 Task: Go to the defination.
Action: Mouse moved to (163, 10)
Screenshot: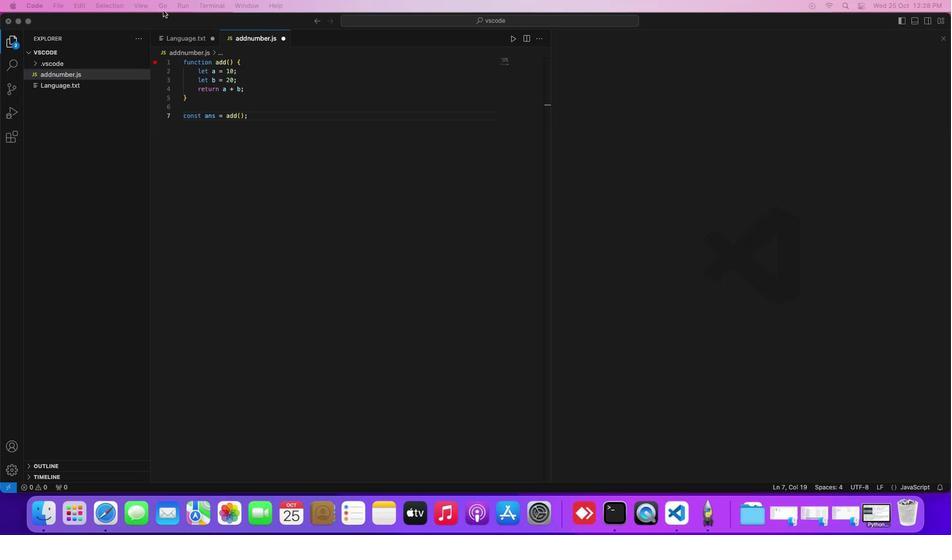 
Action: Mouse pressed left at (163, 10)
Screenshot: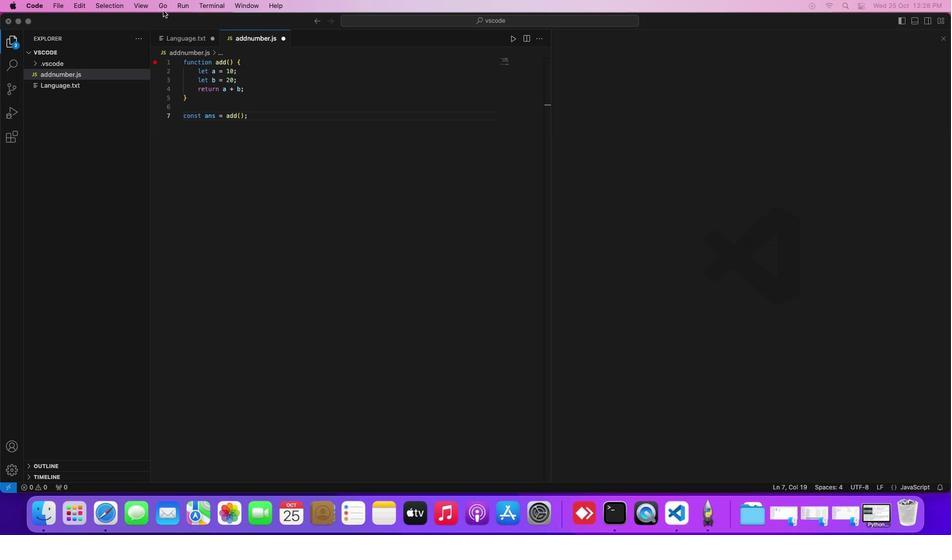 
Action: Mouse moved to (164, 5)
Screenshot: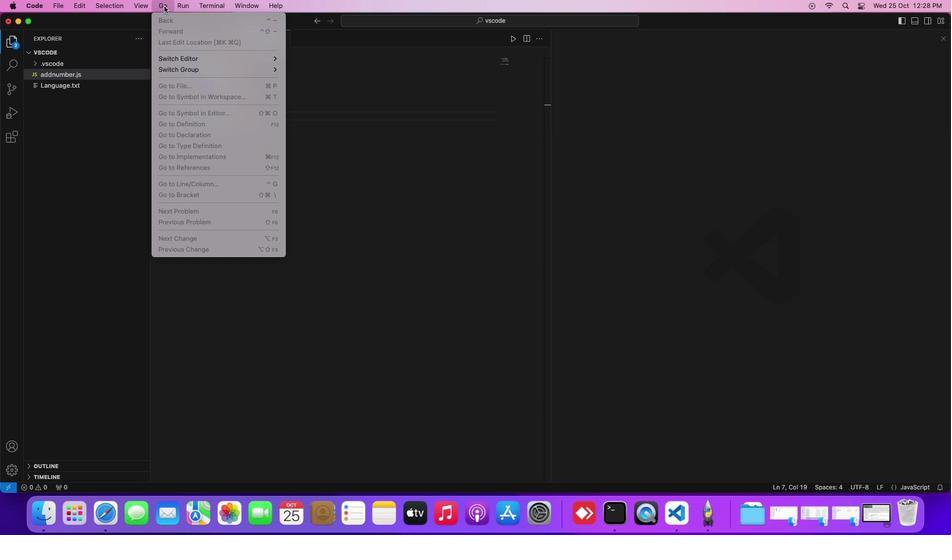
Action: Mouse pressed left at (164, 5)
Screenshot: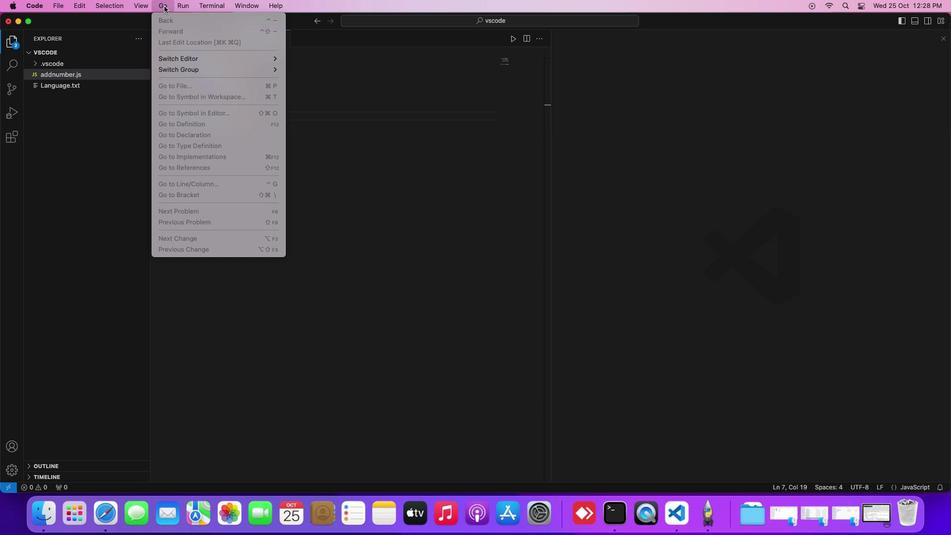 
Action: Mouse pressed left at (164, 5)
Screenshot: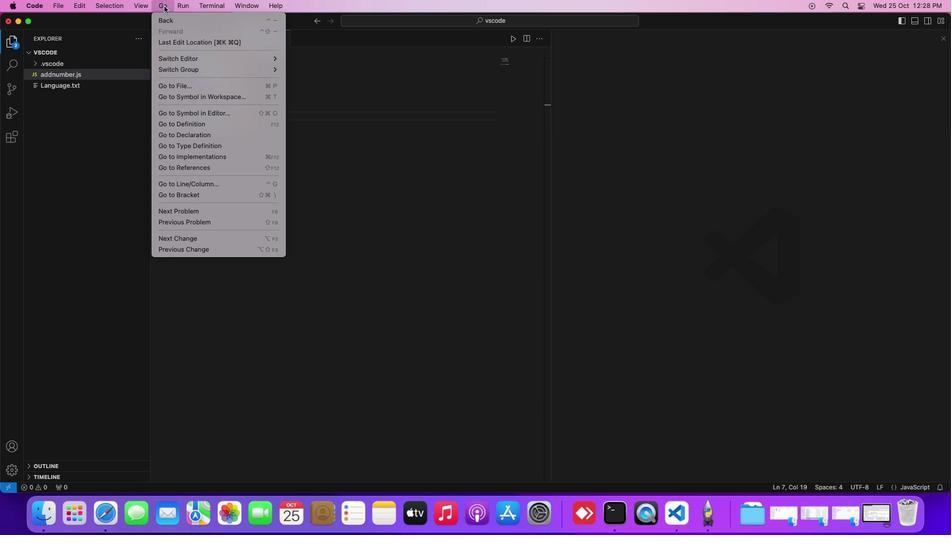 
Action: Mouse moved to (173, 126)
Screenshot: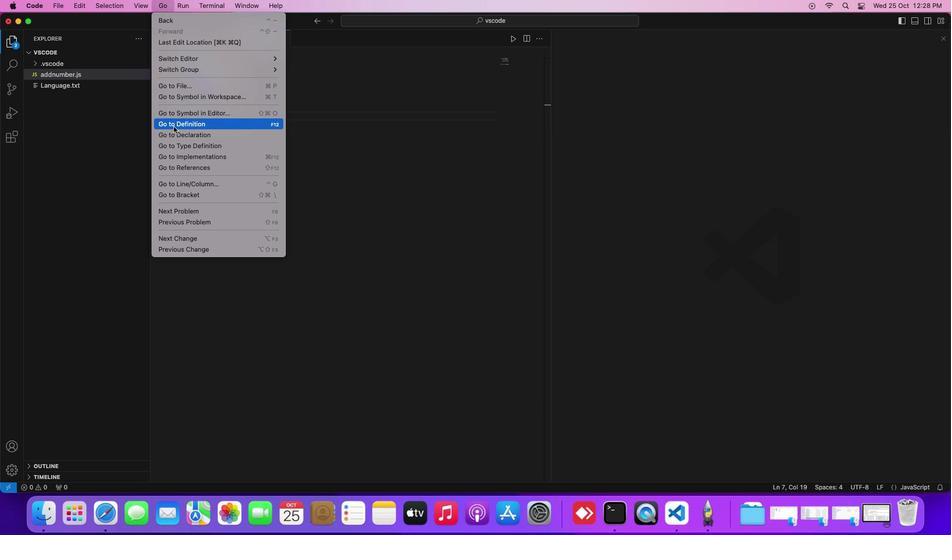 
Action: Mouse pressed left at (173, 126)
Screenshot: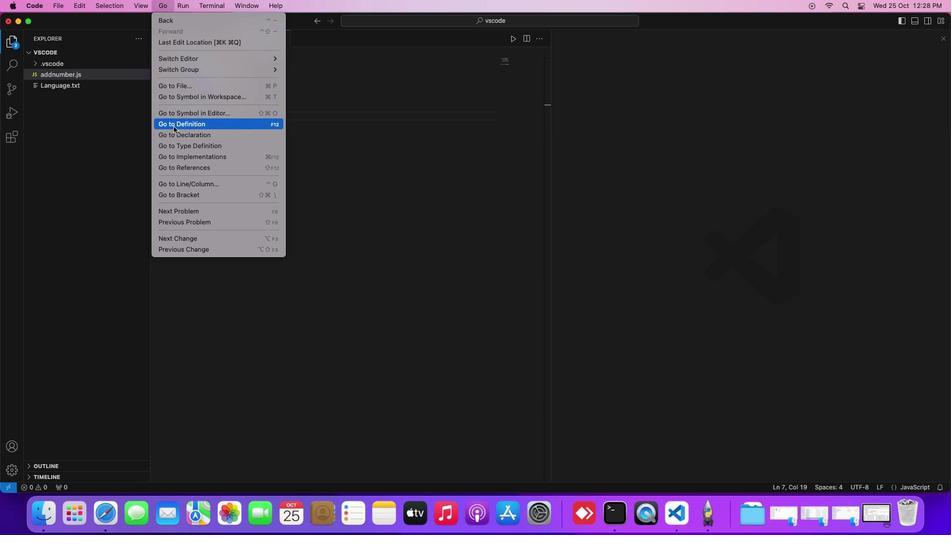 
Action: Mouse moved to (213, 151)
Screenshot: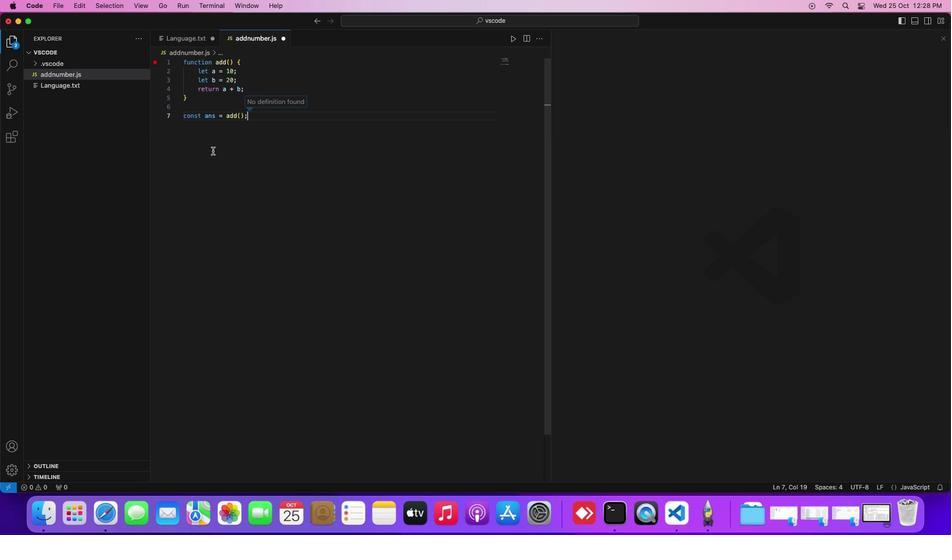 
